 Task: Add a signature Jonathan Nelson containing With sincere appreciation and gratitude, Jonathan Nelson to email address softage.2@softage.net and add a folder Web design
Action: Mouse moved to (655, 230)
Screenshot: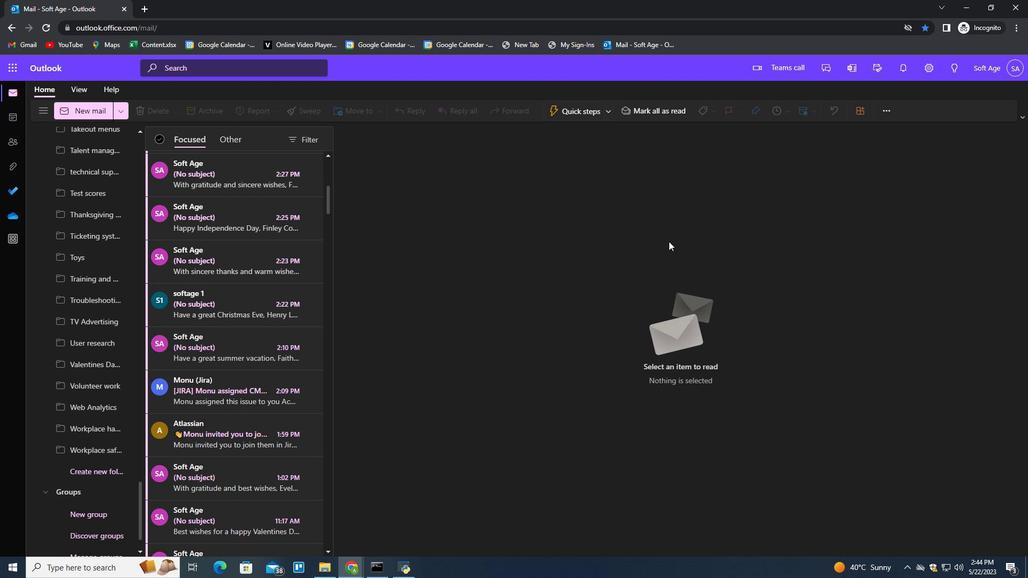 
Action: Key pressed n
Screenshot: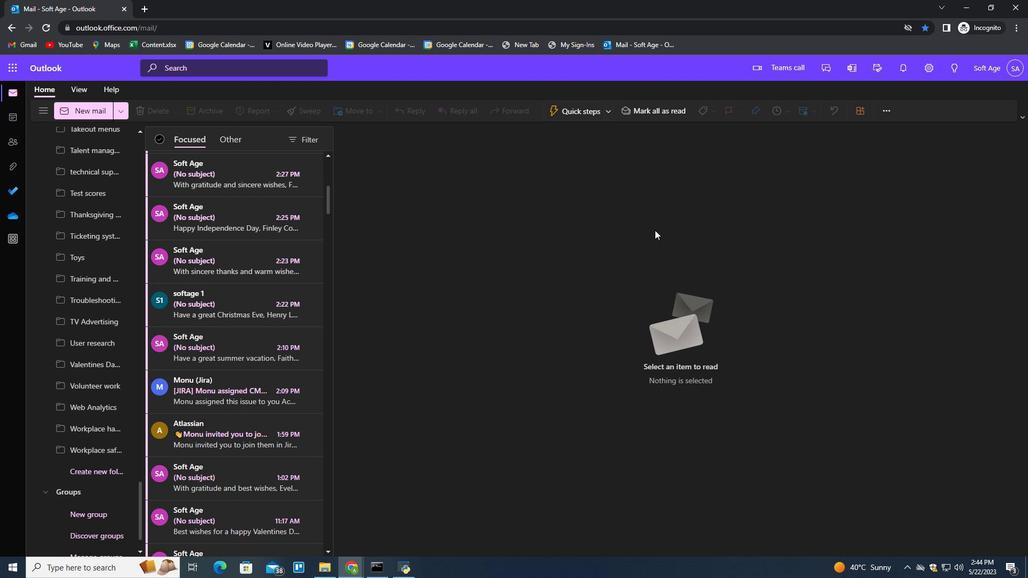 
Action: Mouse moved to (721, 118)
Screenshot: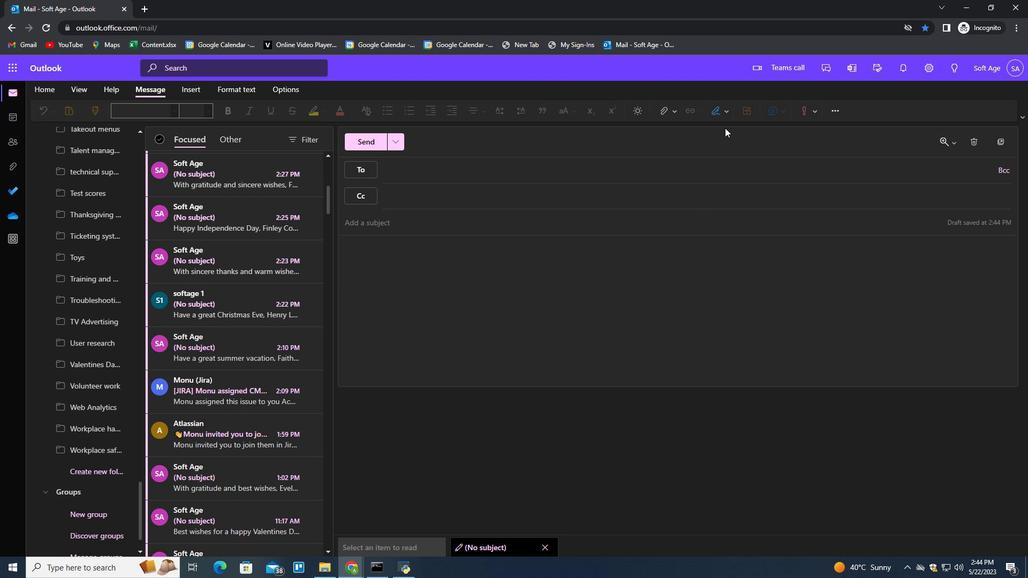 
Action: Mouse pressed left at (721, 118)
Screenshot: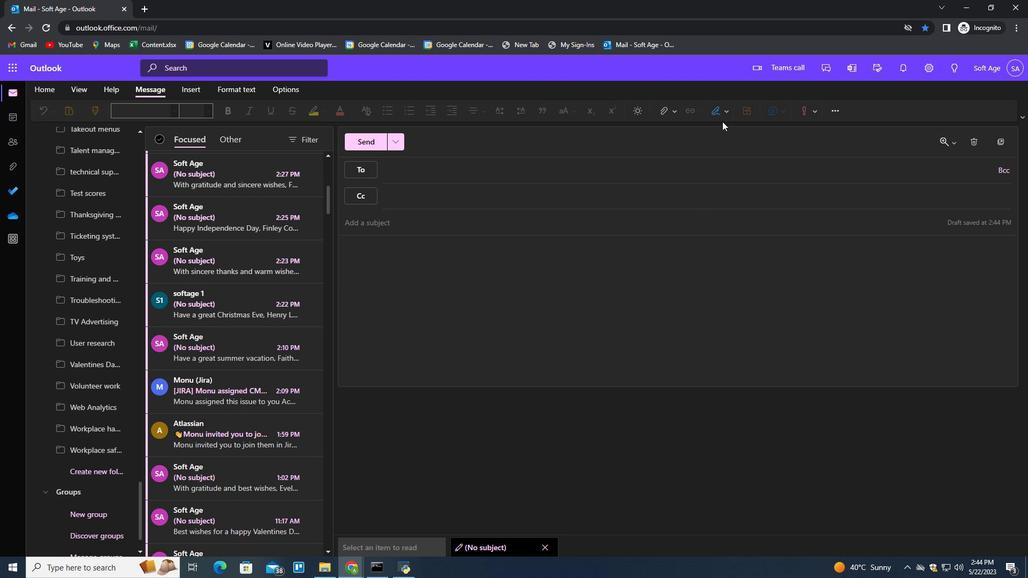 
Action: Mouse moved to (702, 155)
Screenshot: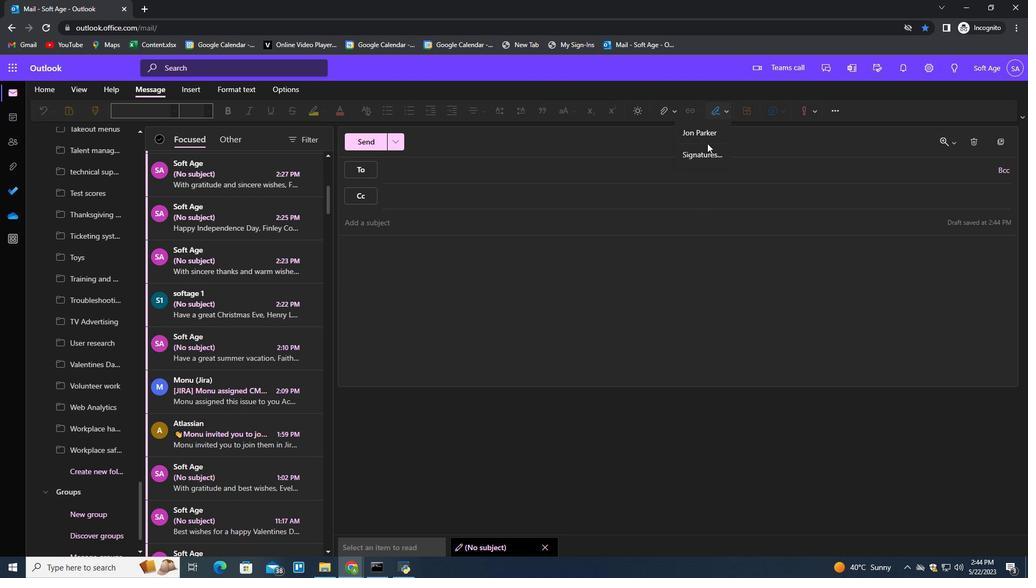 
Action: Mouse pressed left at (702, 155)
Screenshot: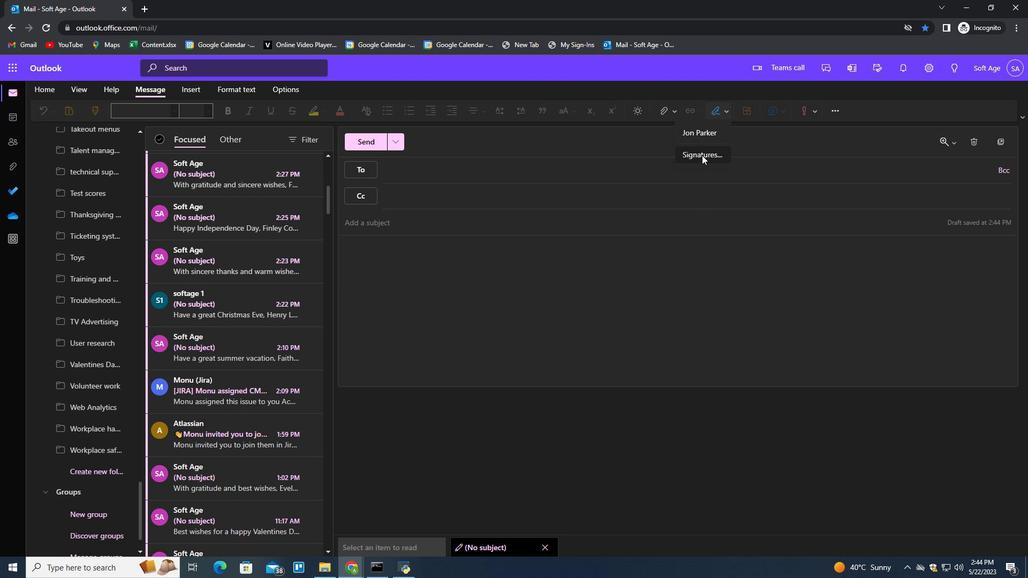 
Action: Mouse moved to (738, 192)
Screenshot: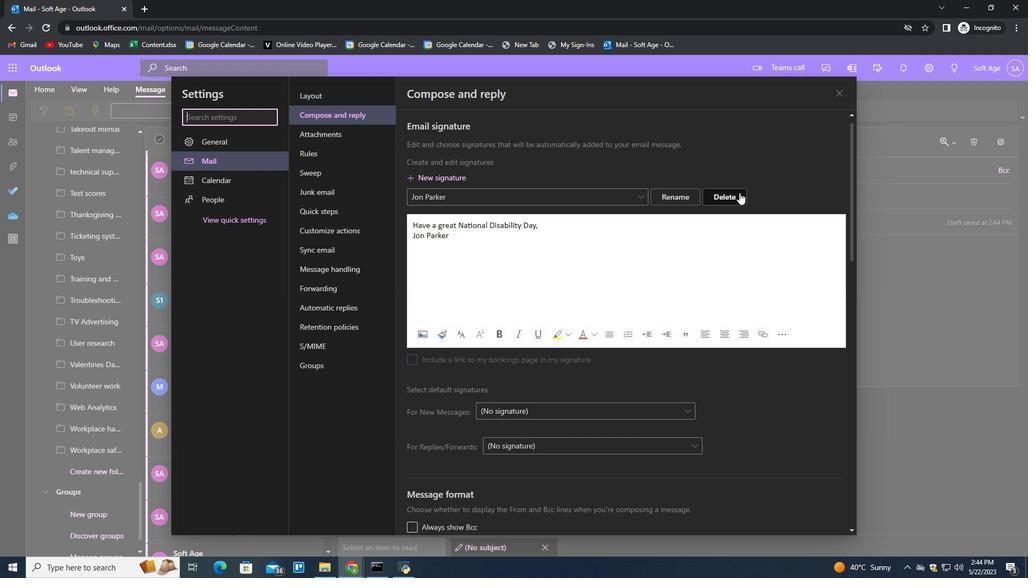 
Action: Mouse pressed left at (738, 192)
Screenshot: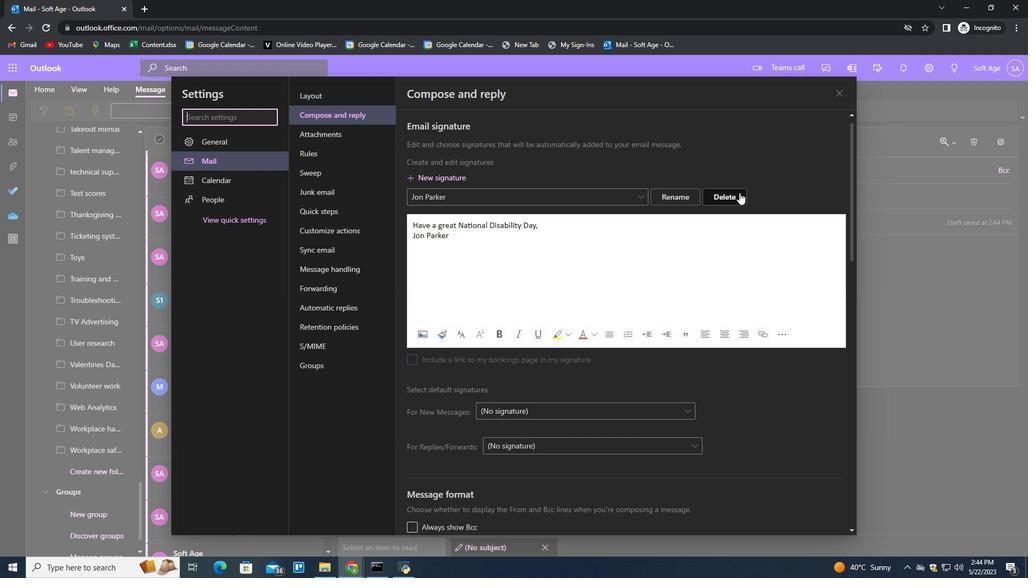 
Action: Mouse moved to (737, 193)
Screenshot: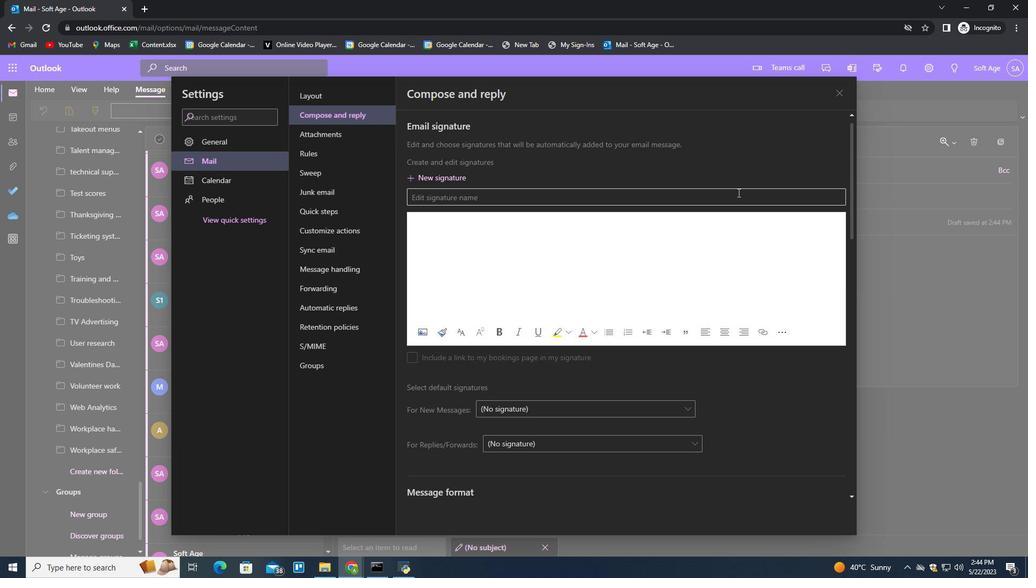 
Action: Mouse pressed left at (737, 193)
Screenshot: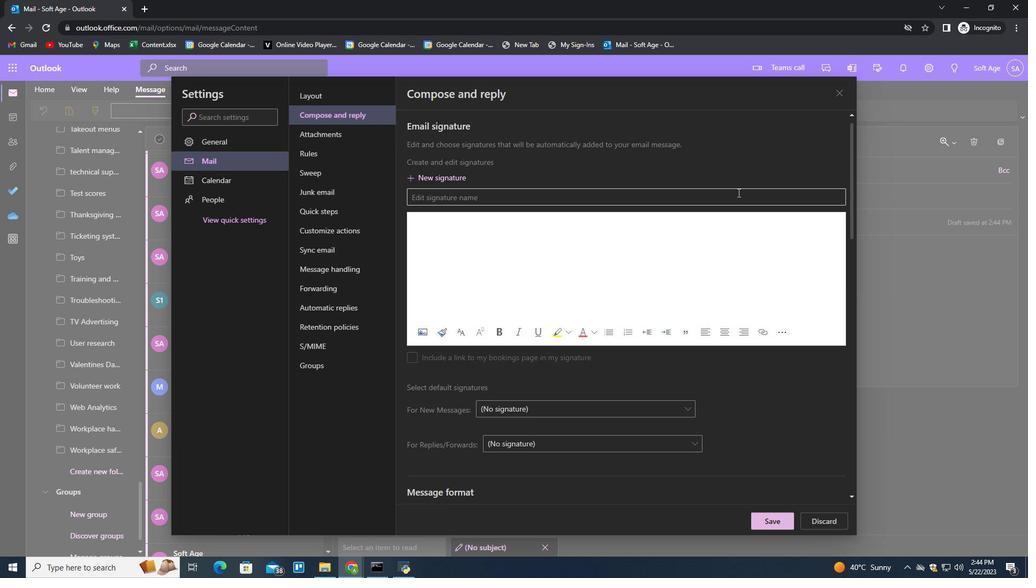 
Action: Key pressed <Key.shift>Jonathan<Key.backspace>n<Key.shift><Key.space>Nelson<Key.tab><Key.shift>With<Key.space>sincere<Key.space>apprecait<Key.backspace><Key.backspace><Key.backspace>iato<Key.backspace>ion<Key.space>and<Key.space>gratitude<Key.space><Key.backspace>,<Key.shift_r><Key.enter><Key.shift>Jonathan<Key.space>n<Key.backspace><Key.shift>Nelson
Screenshot: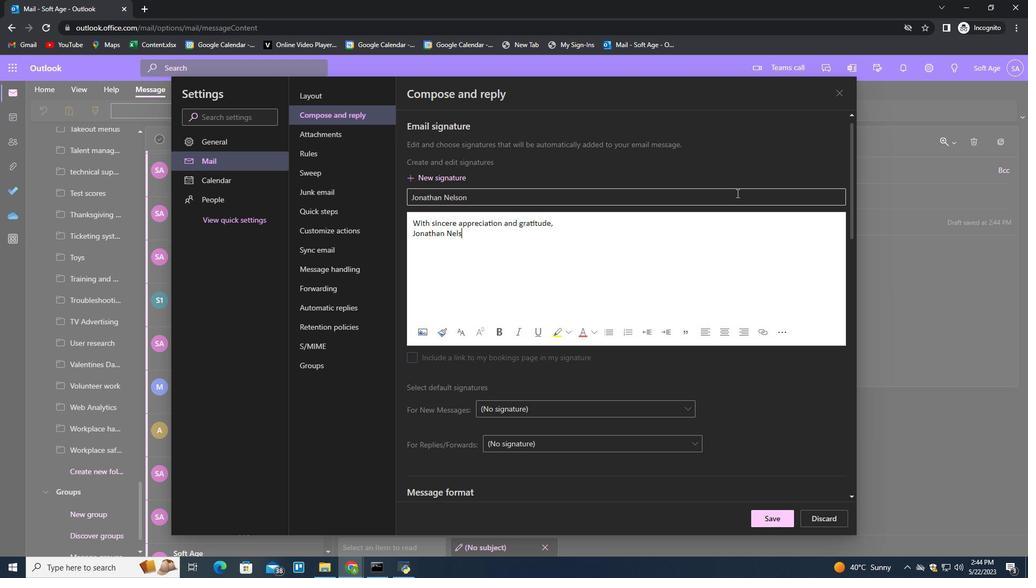 
Action: Mouse moved to (770, 514)
Screenshot: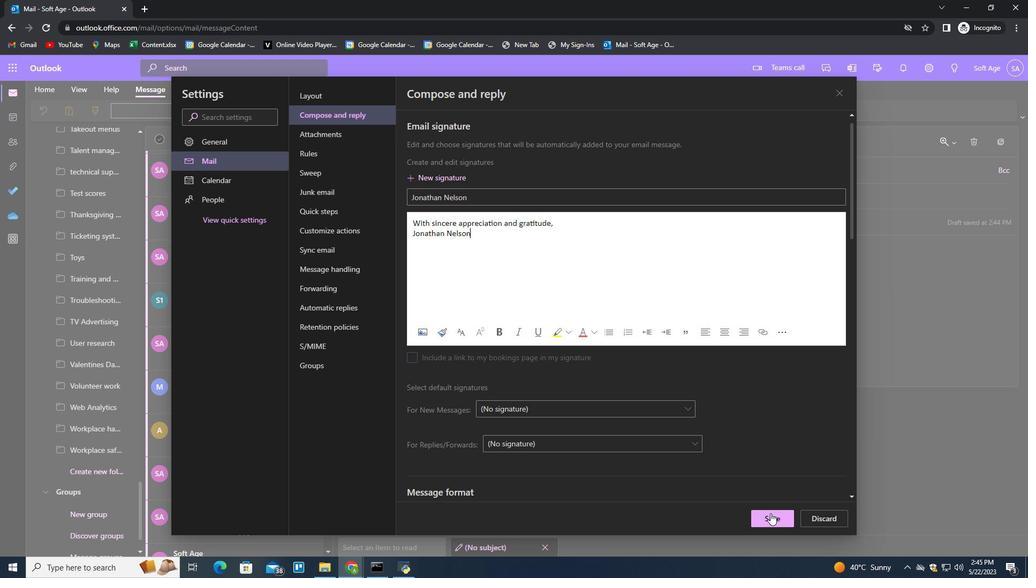 
Action: Mouse pressed left at (770, 514)
Screenshot: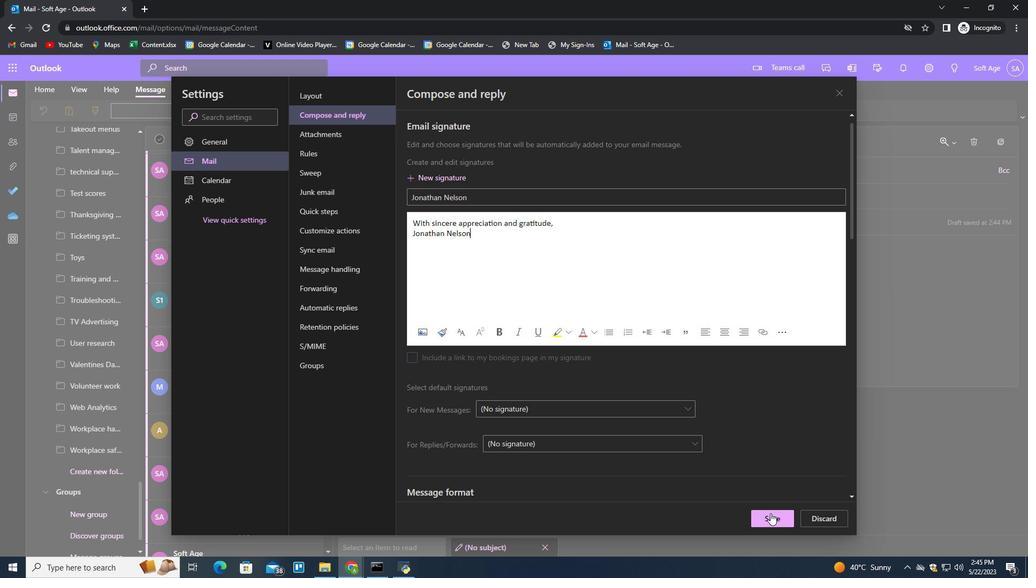 
Action: Mouse moved to (884, 323)
Screenshot: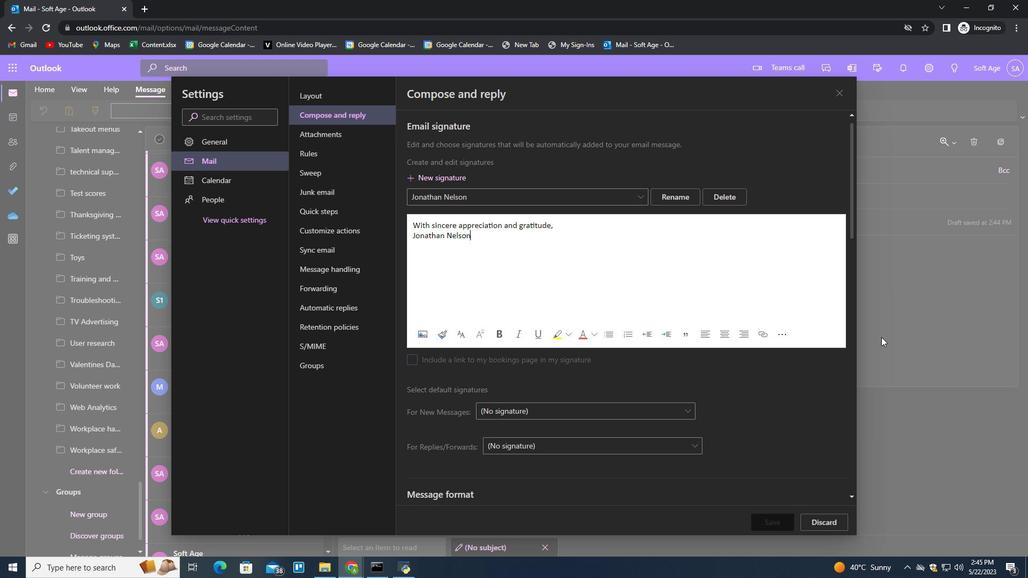 
Action: Mouse pressed left at (884, 323)
Screenshot: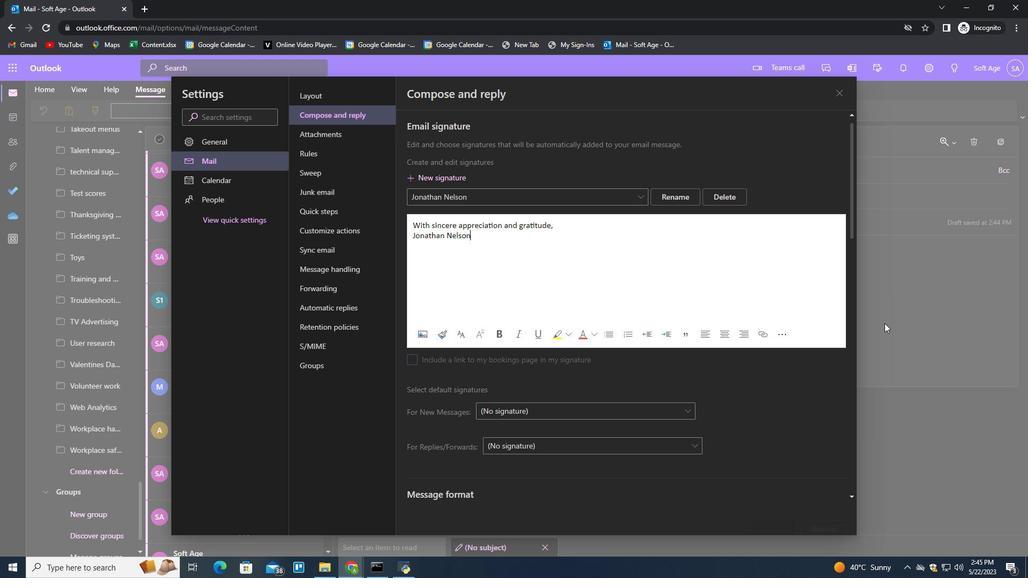 
Action: Mouse moved to (725, 106)
Screenshot: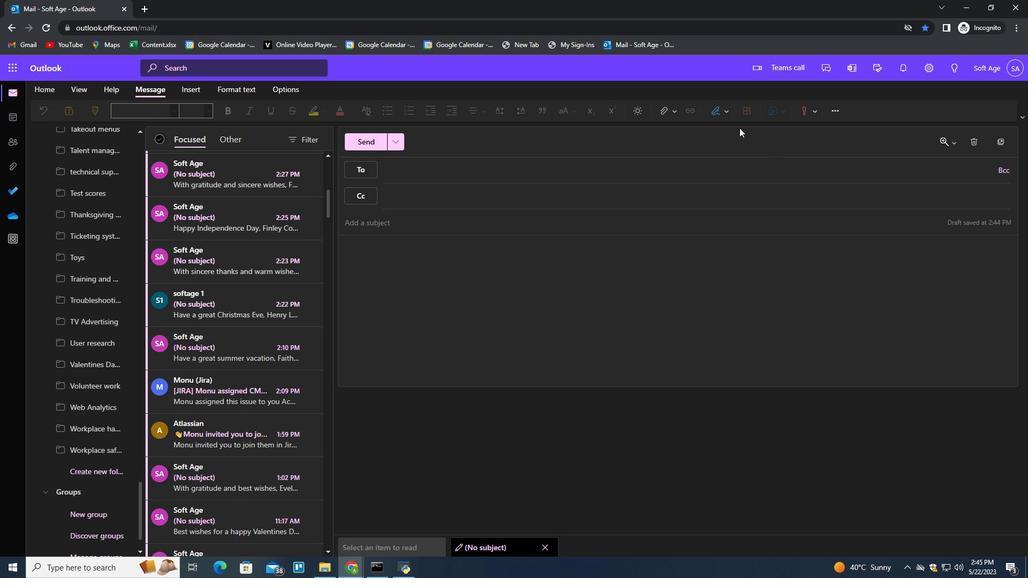 
Action: Mouse pressed left at (725, 106)
Screenshot: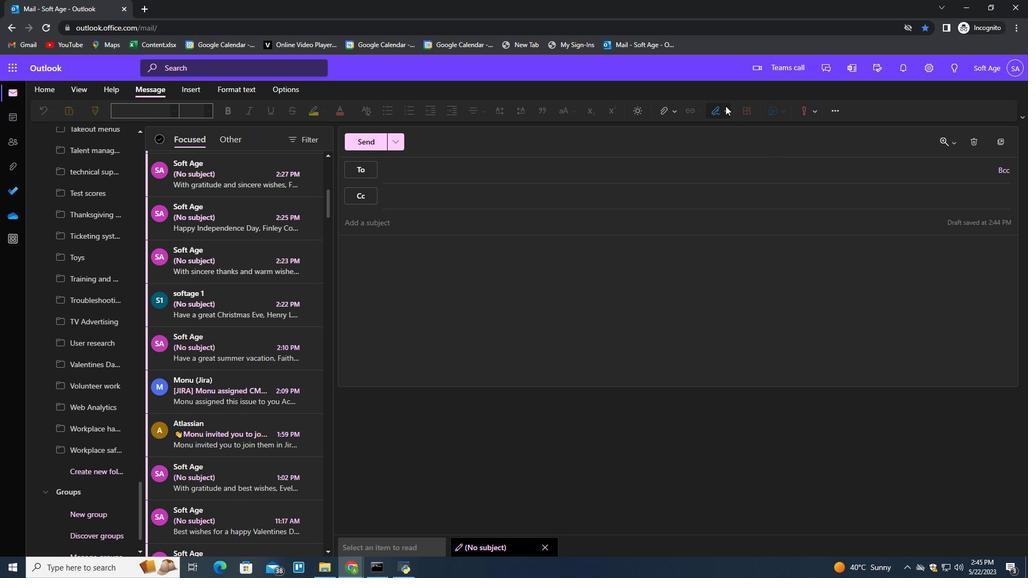 
Action: Mouse moved to (699, 133)
Screenshot: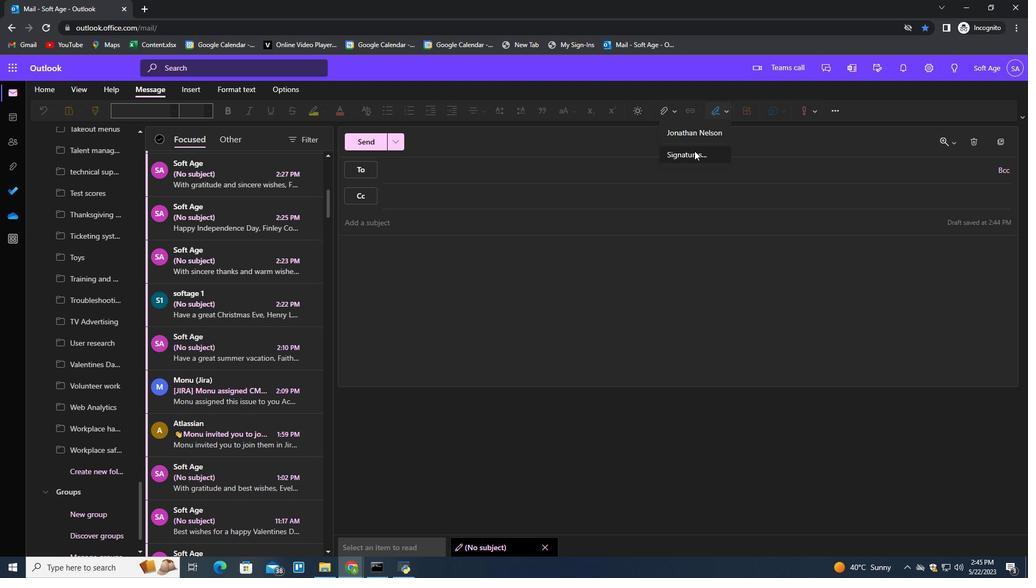 
Action: Mouse pressed left at (699, 133)
Screenshot: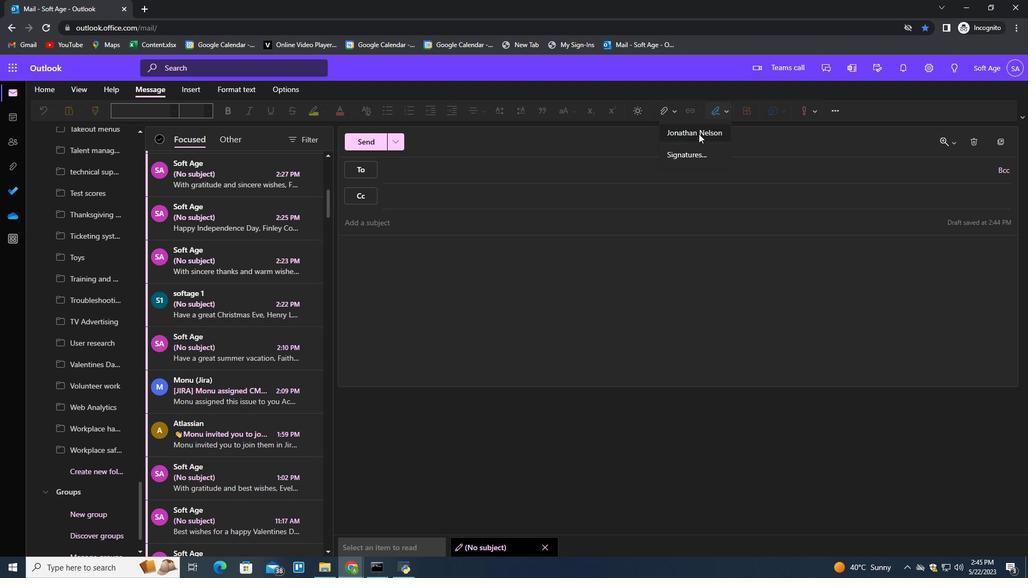 
Action: Mouse moved to (408, 173)
Screenshot: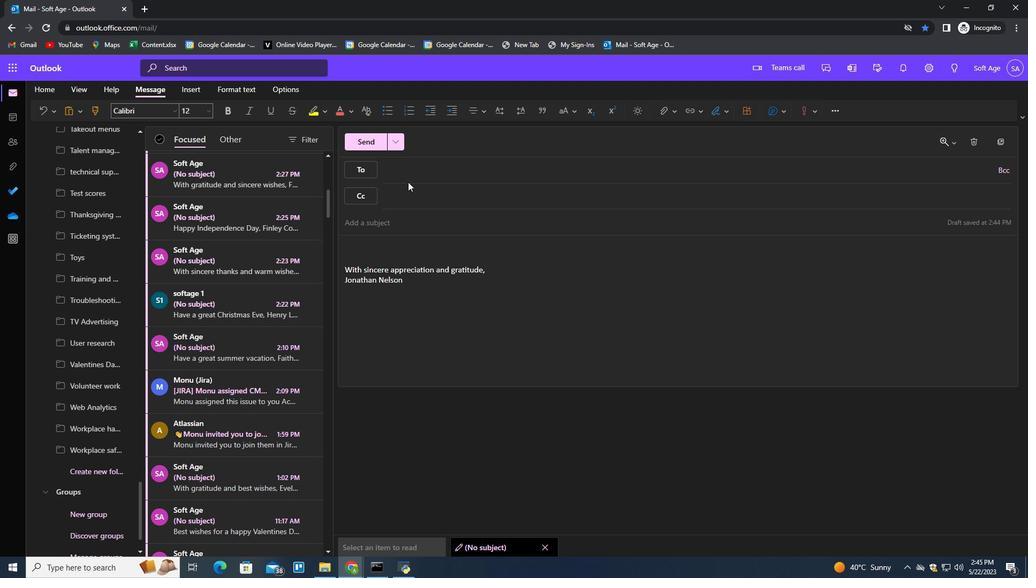 
Action: Mouse pressed left at (408, 173)
Screenshot: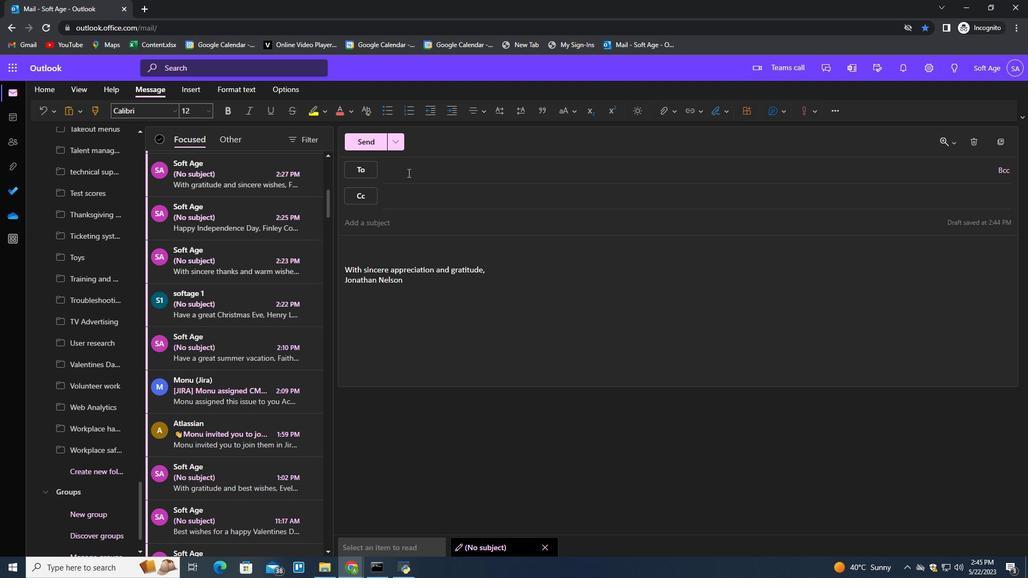 
Action: Key pressed softage.2<Key.backspace>2<Key.shift>@softage.net<Key.enter>
Screenshot: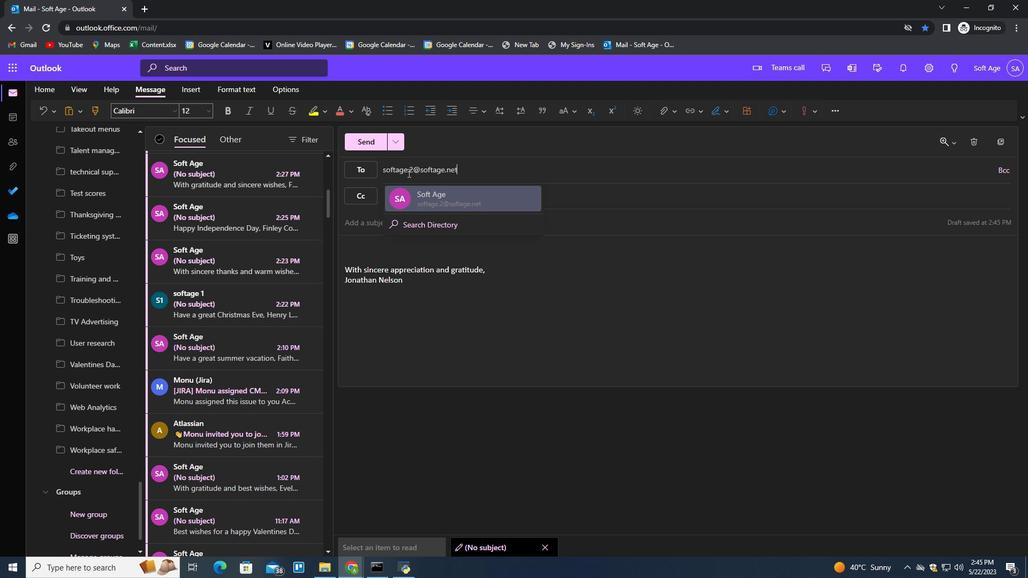 
Action: Mouse moved to (96, 466)
Screenshot: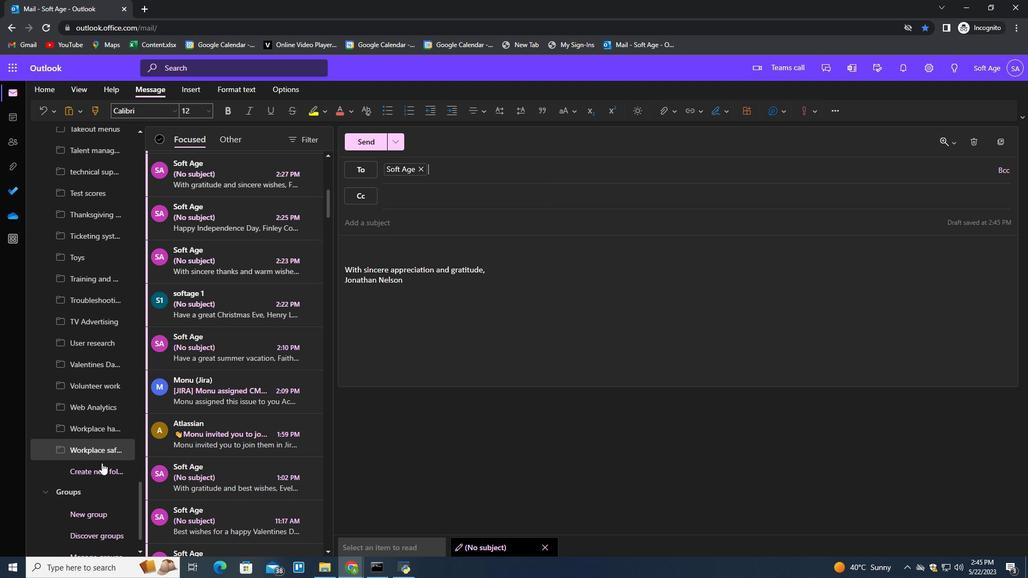 
Action: Mouse pressed left at (96, 466)
Screenshot: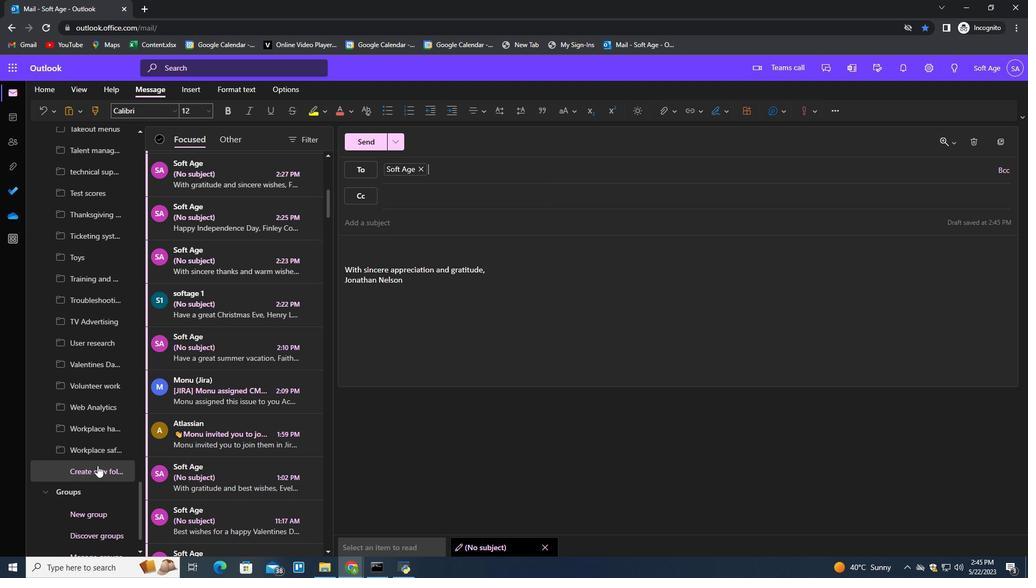 
Action: Key pressed <Key.shift>Web<Key.space>s<Key.backspace>disign<Key.backspace><Key.backspace><Key.backspace><Key.backspace>e<Key.backspace><Key.backspace>esign<Key.enter>
Screenshot: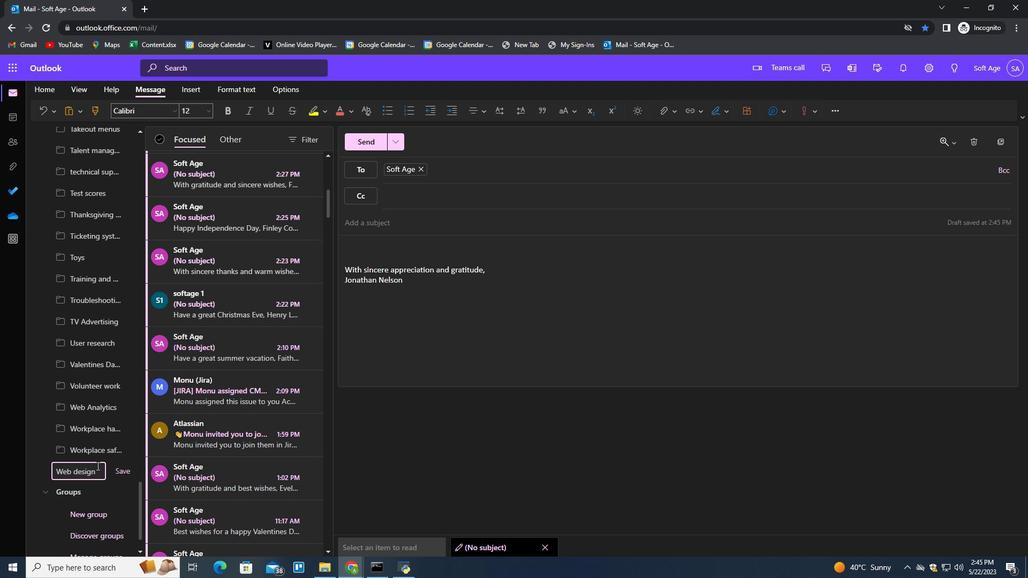 
